 Task: Add a field from the Popular template Effort Level a blank project AgileDeck
Action: Mouse moved to (73, 401)
Screenshot: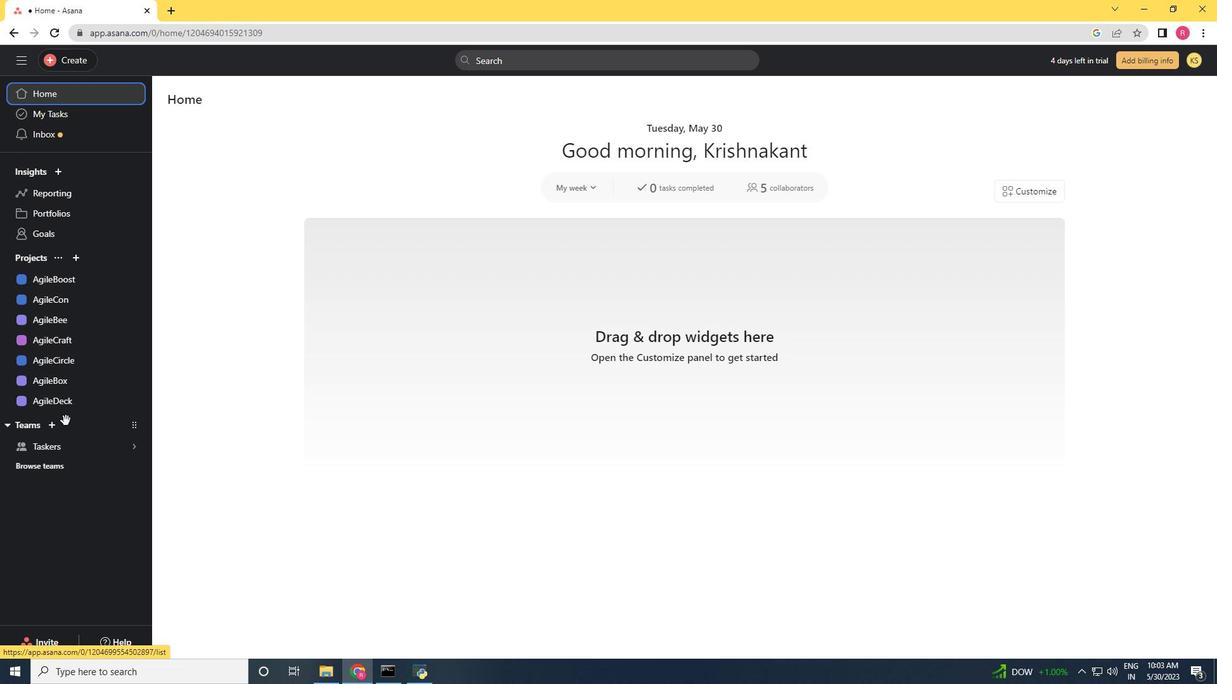 
Action: Mouse pressed left at (73, 401)
Screenshot: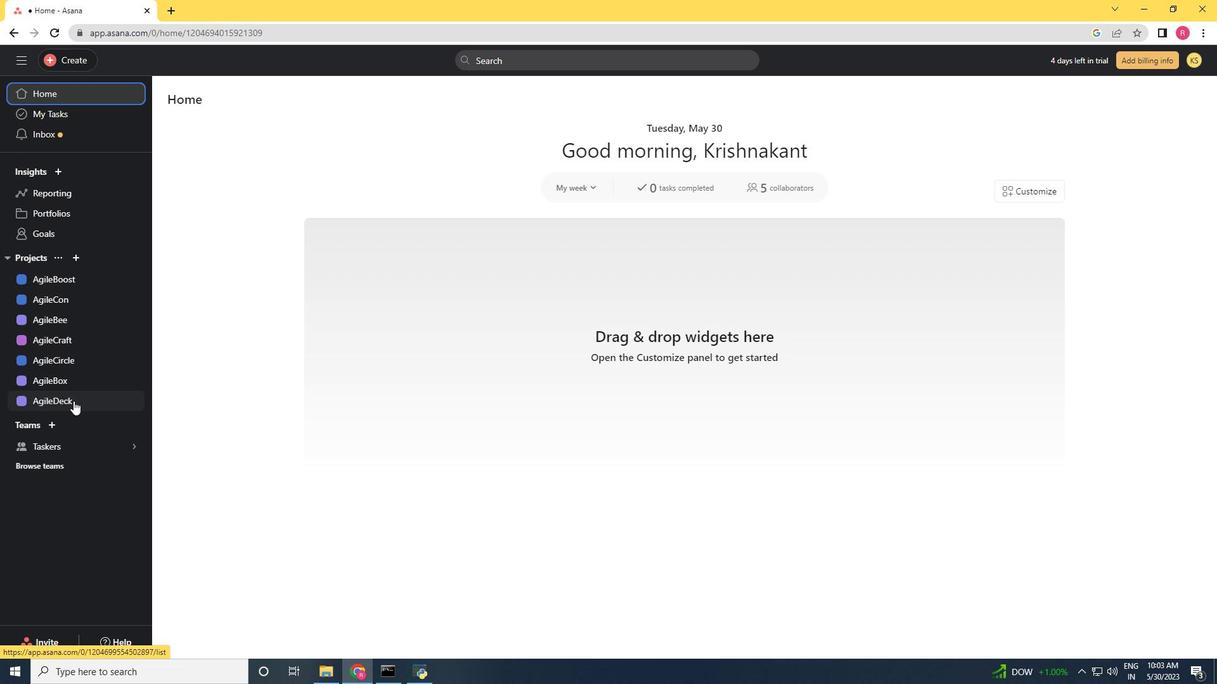 
Action: Mouse moved to (1175, 105)
Screenshot: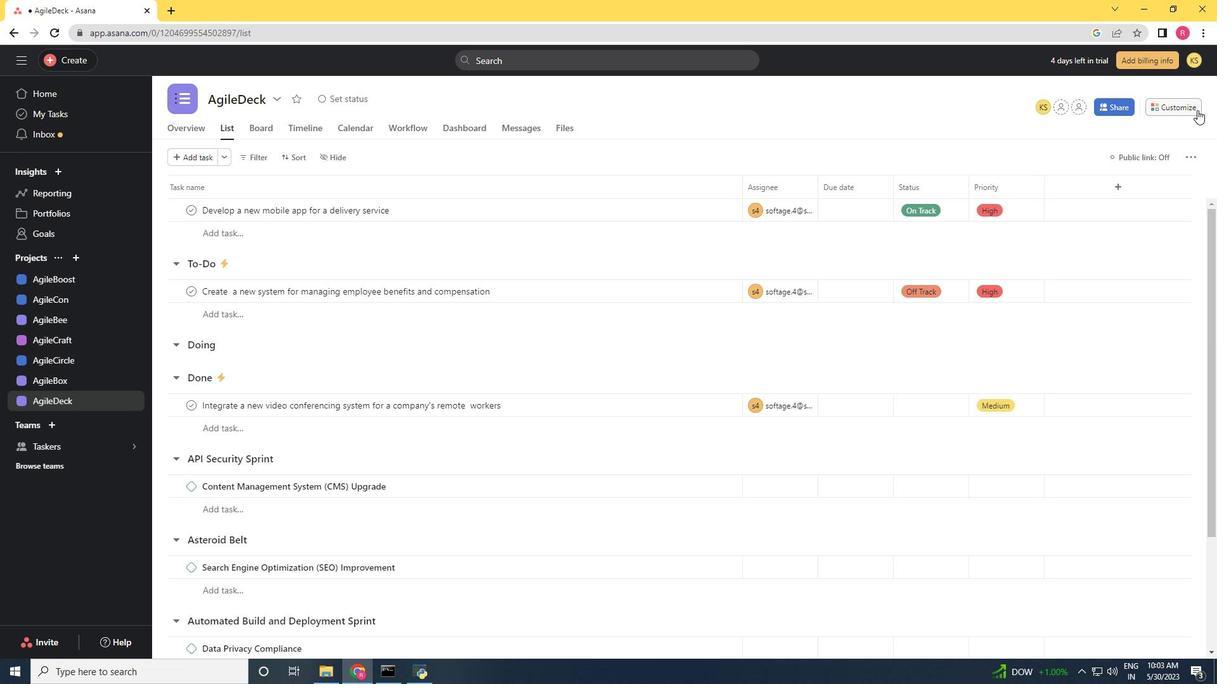 
Action: Mouse pressed left at (1175, 105)
Screenshot: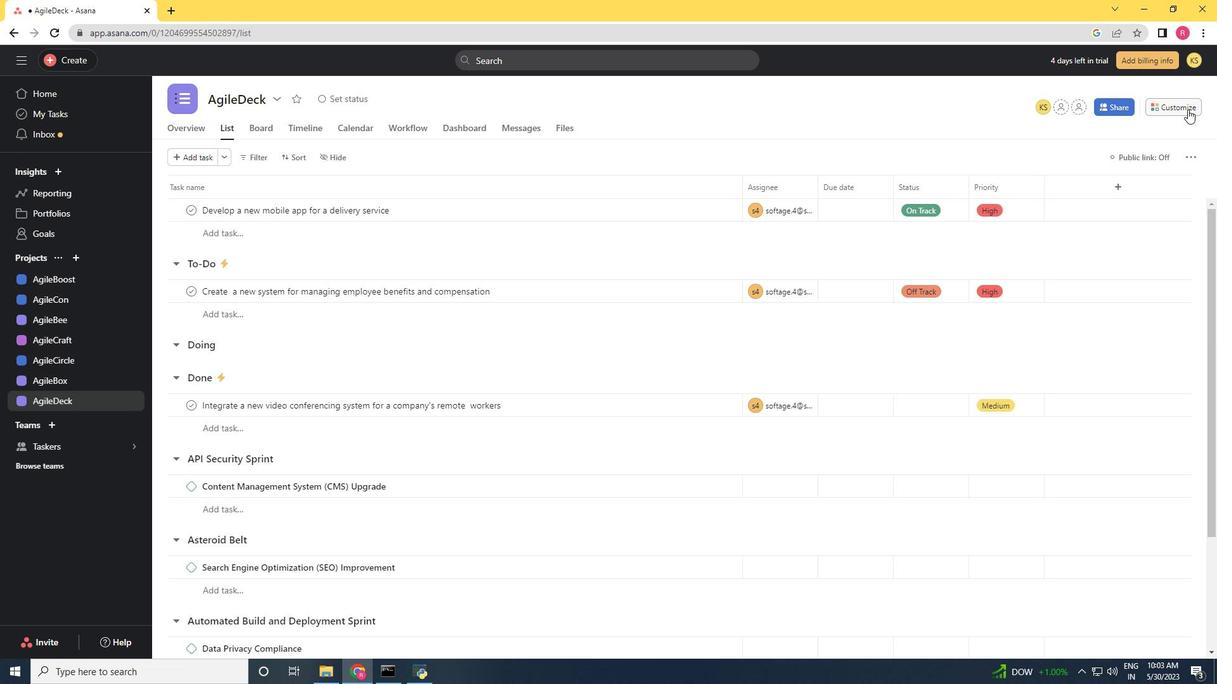 
Action: Mouse moved to (1045, 246)
Screenshot: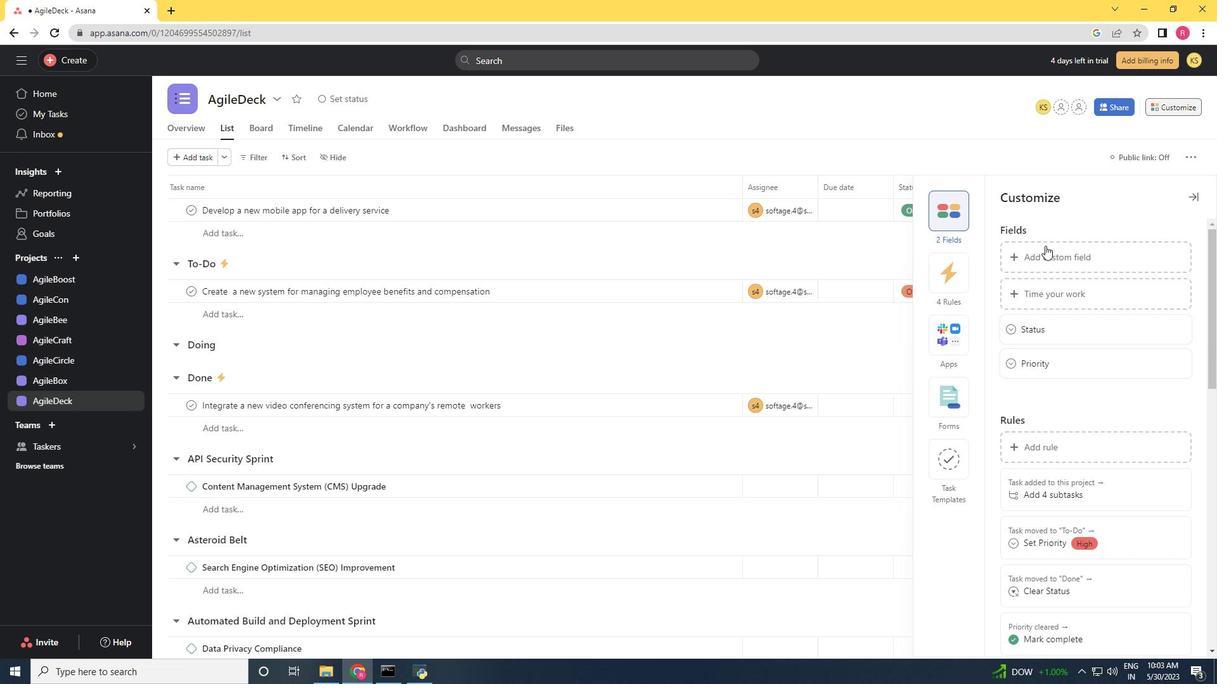 
Action: Mouse pressed left at (1045, 246)
Screenshot: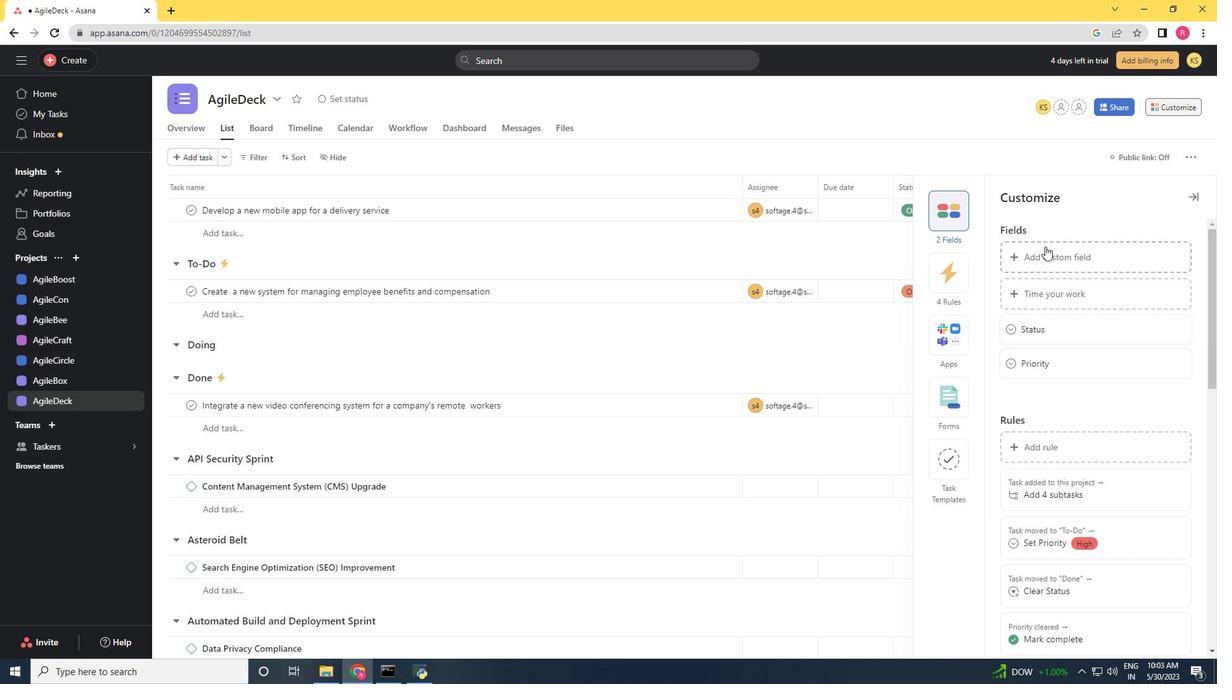 
Action: Mouse moved to (579, 272)
Screenshot: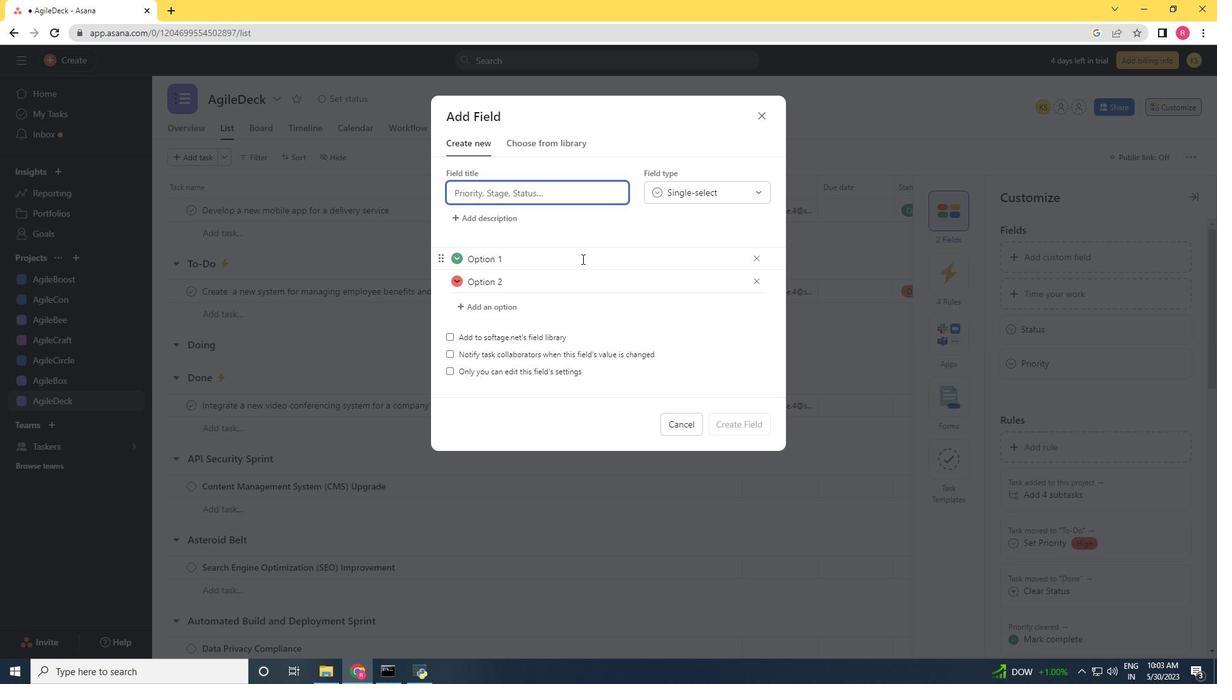 
Action: Key pressed <Key.shift>Popu<Key.backspace><Key.backspace><Key.backspace><Key.backspace><Key.caps_lock><Key.caps_lock><Key.shift><Key.shift>Effort<Key.space><Key.shift>Level
Screenshot: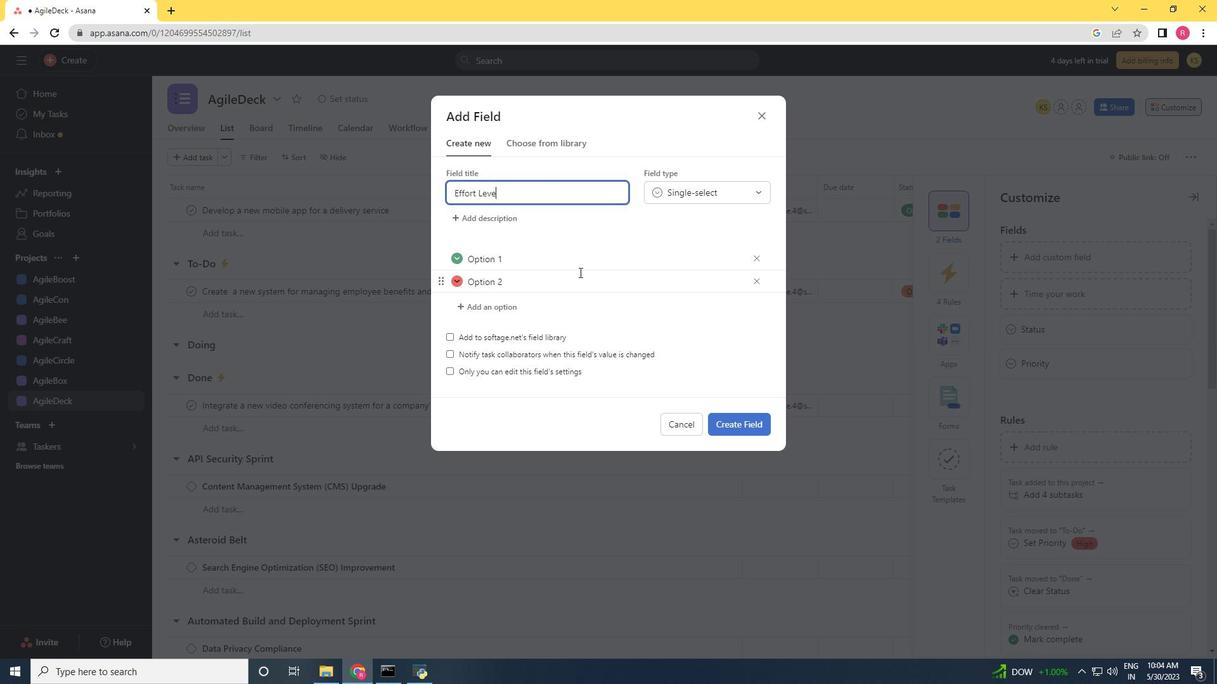 
Action: Mouse moved to (752, 258)
Screenshot: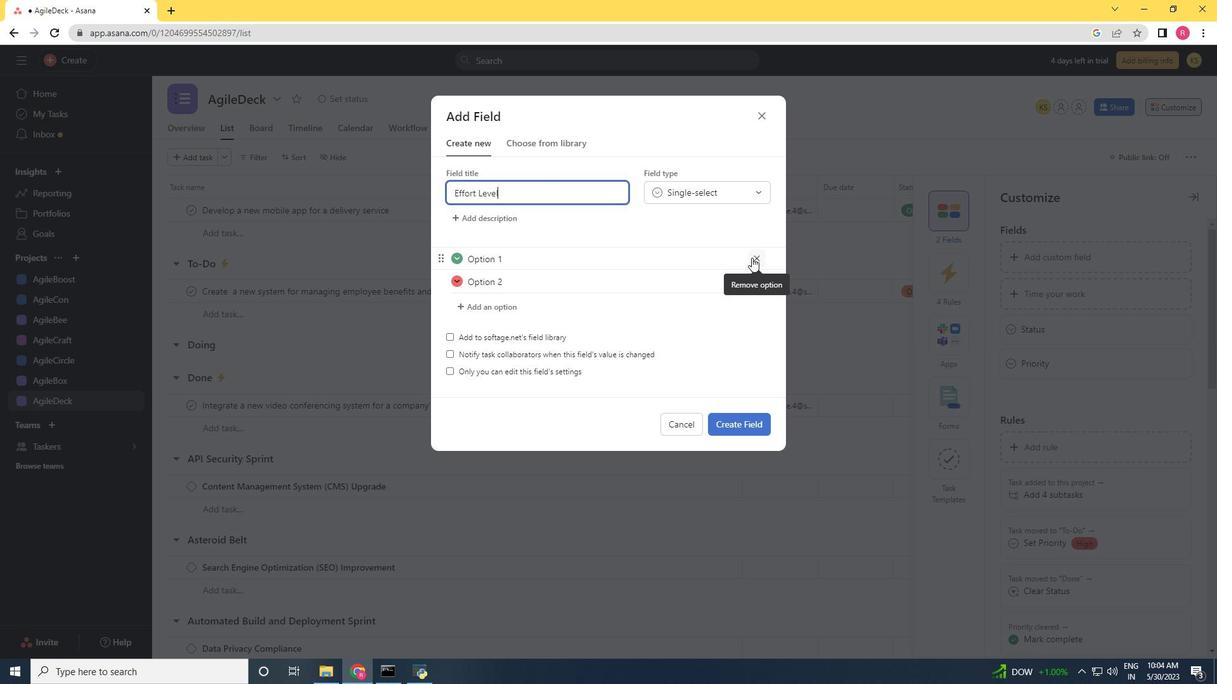 
Action: Mouse pressed left at (752, 258)
Screenshot: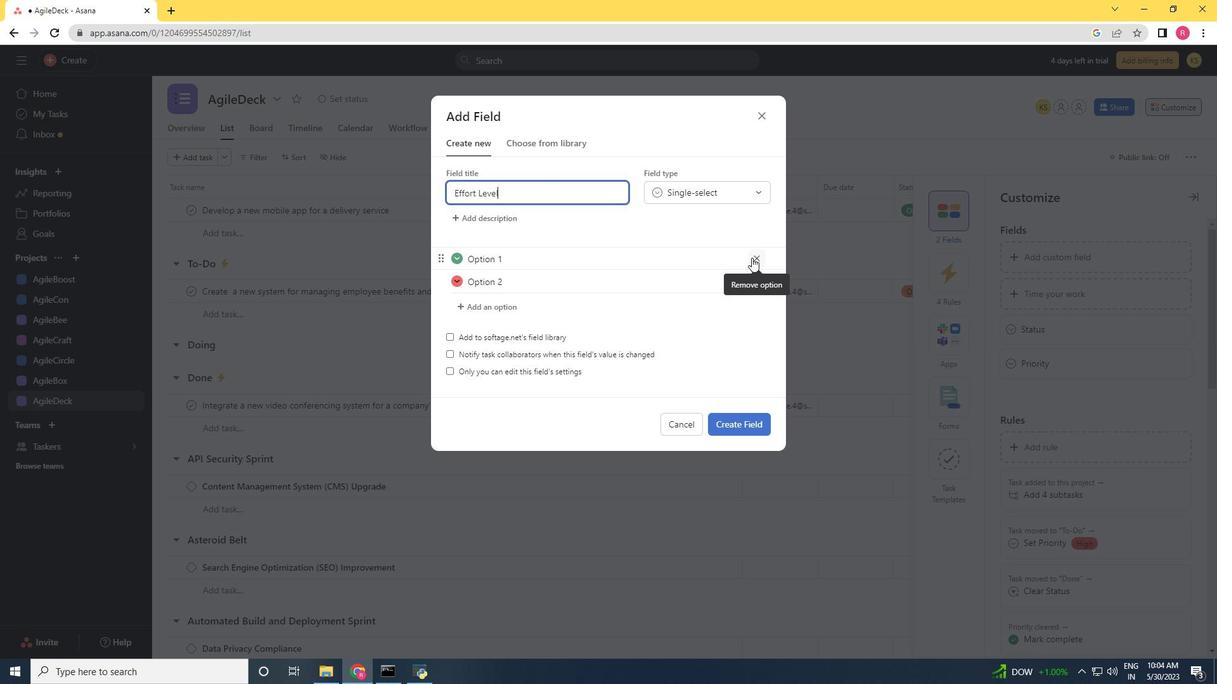 
Action: Mouse pressed left at (752, 258)
Screenshot: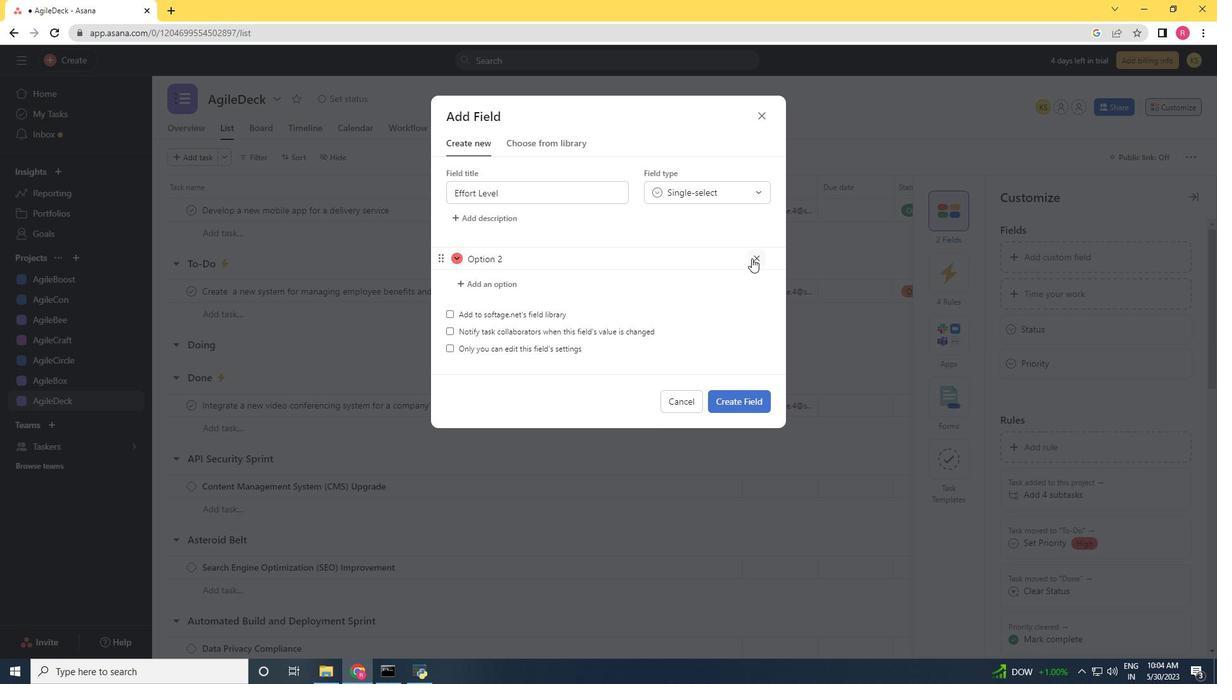 
Action: Mouse moved to (454, 261)
Screenshot: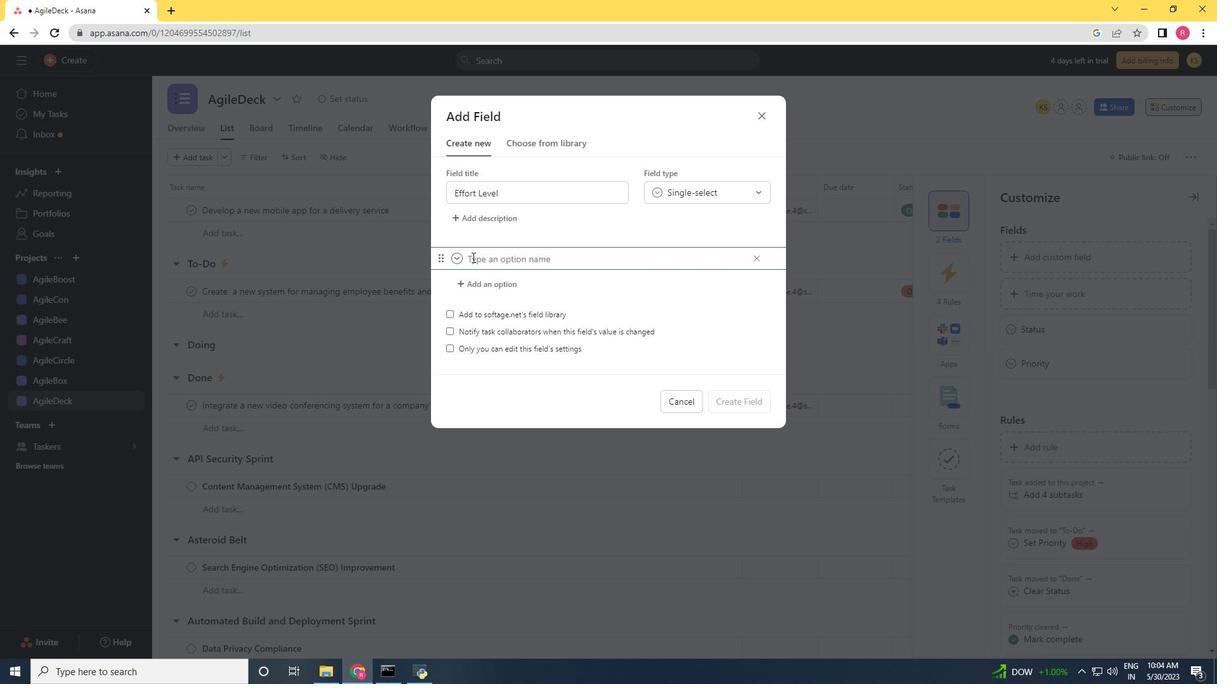 
Action: Mouse pressed left at (454, 261)
Screenshot: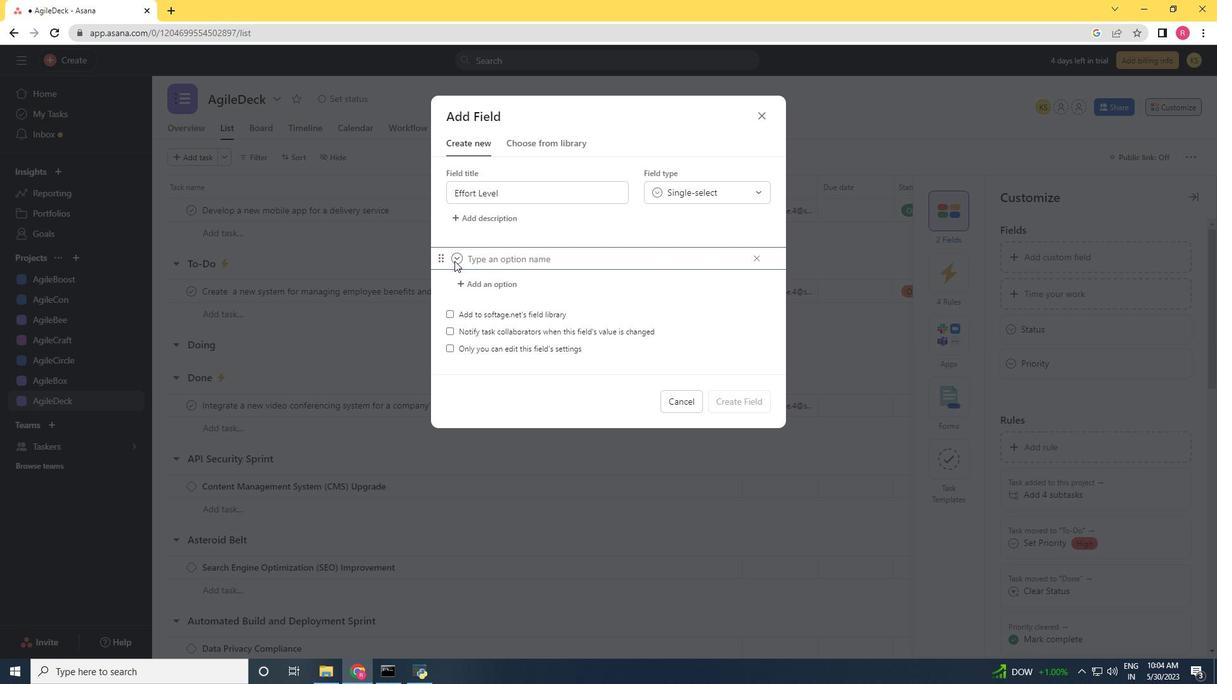 
Action: Mouse moved to (363, 277)
Screenshot: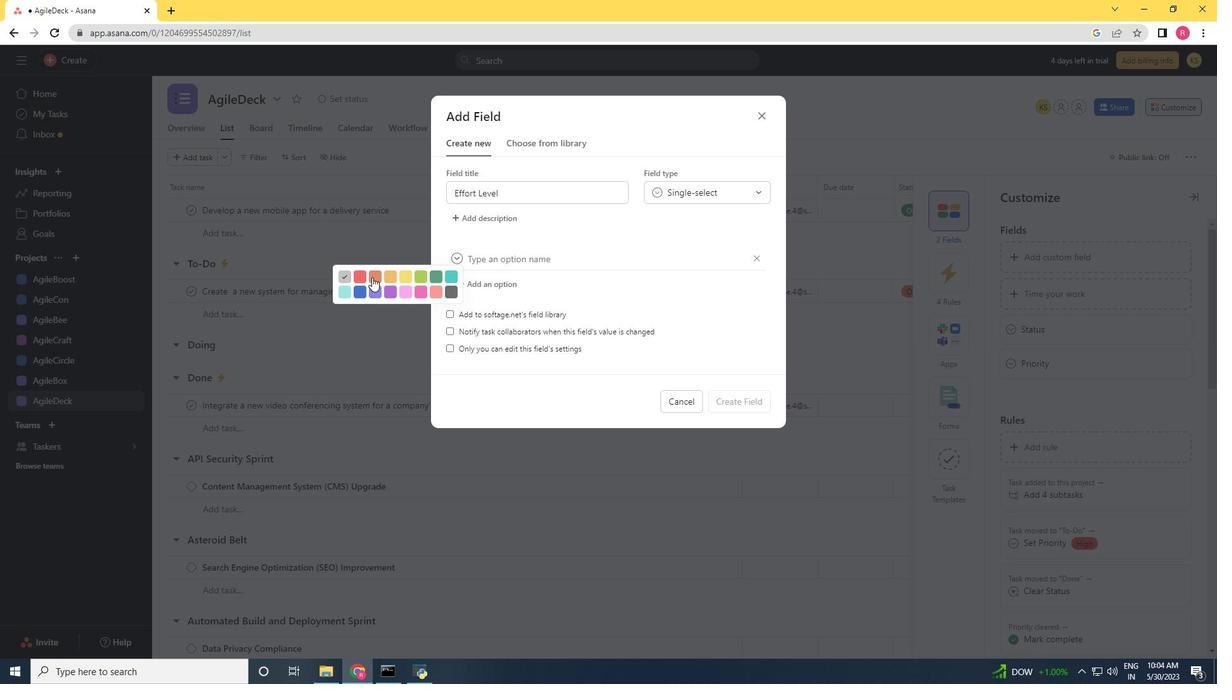 
Action: Mouse pressed left at (363, 277)
Screenshot: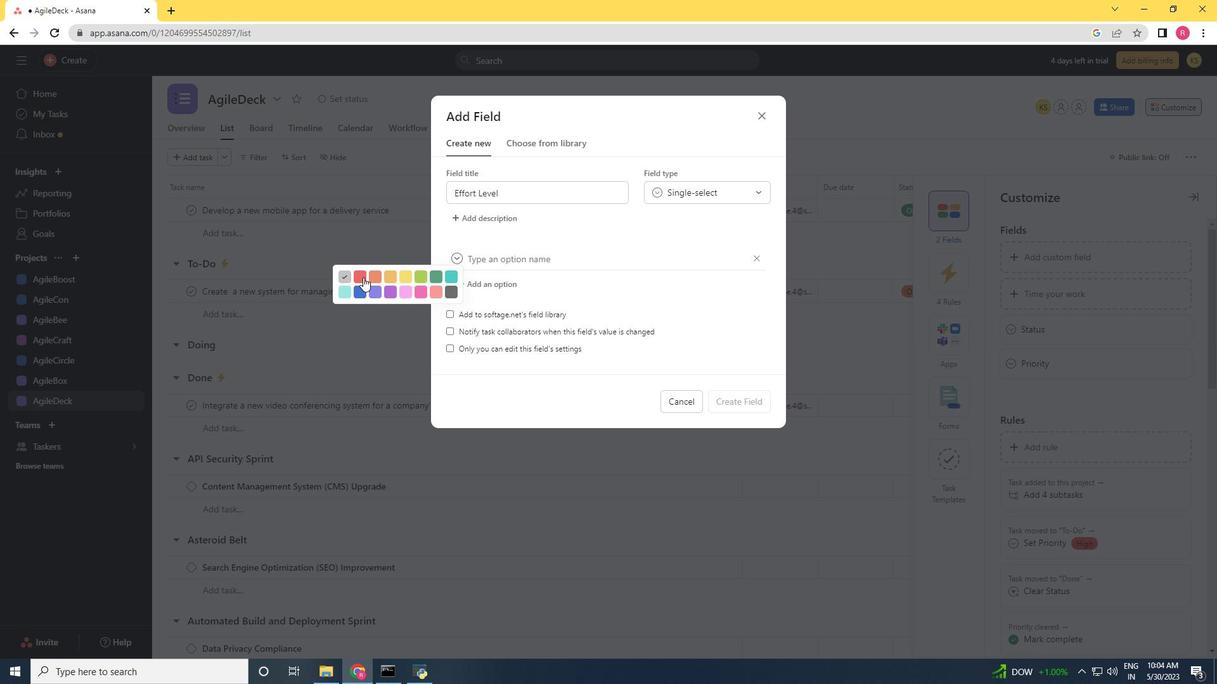 
Action: Mouse moved to (510, 257)
Screenshot: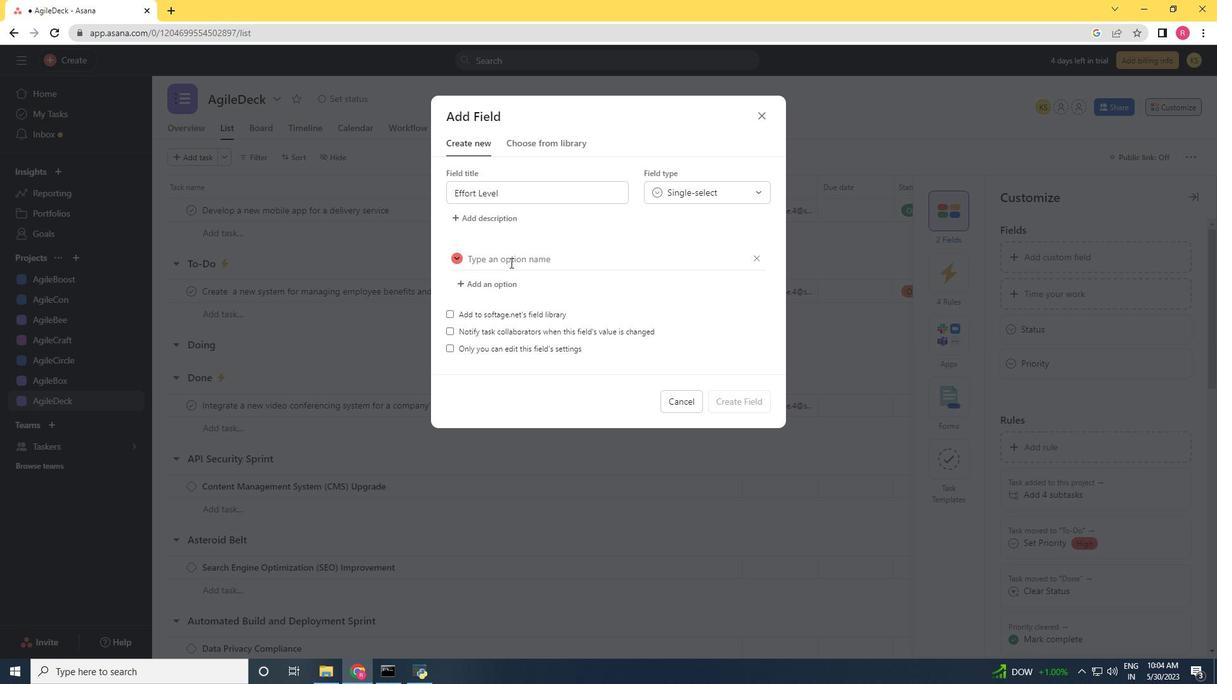 
Action: Mouse pressed left at (510, 257)
Screenshot: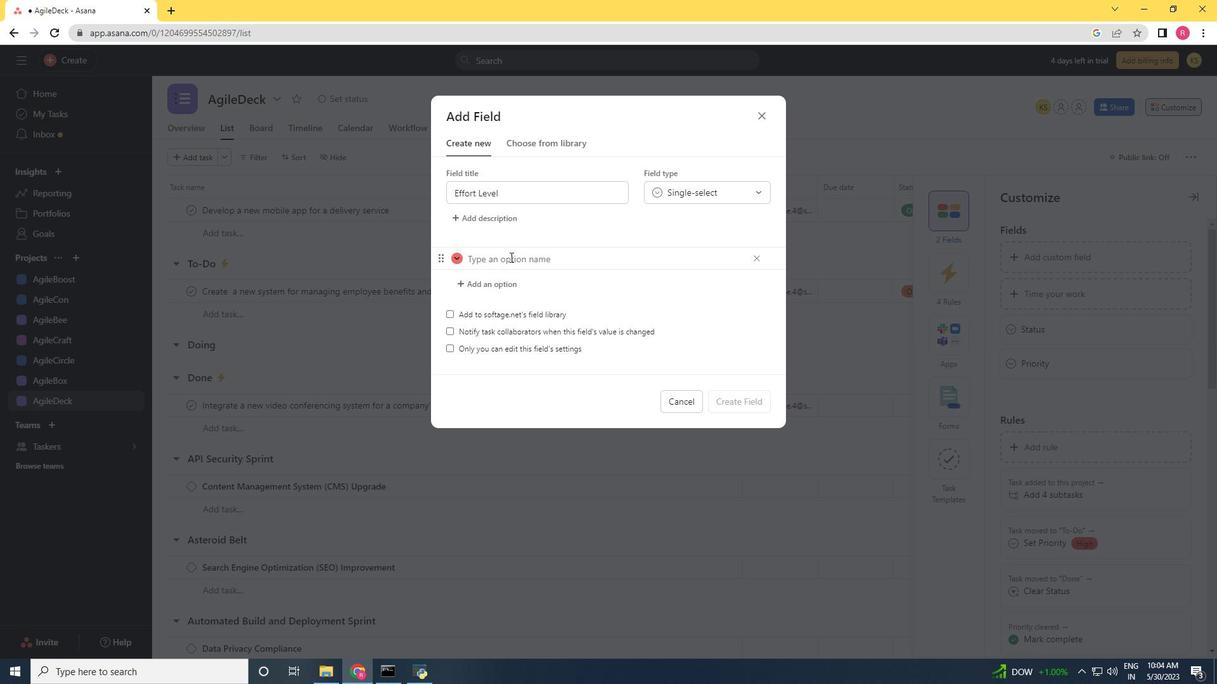 
Action: Key pressed <Key.shift><Key.shift><Key.shift>Blank
Screenshot: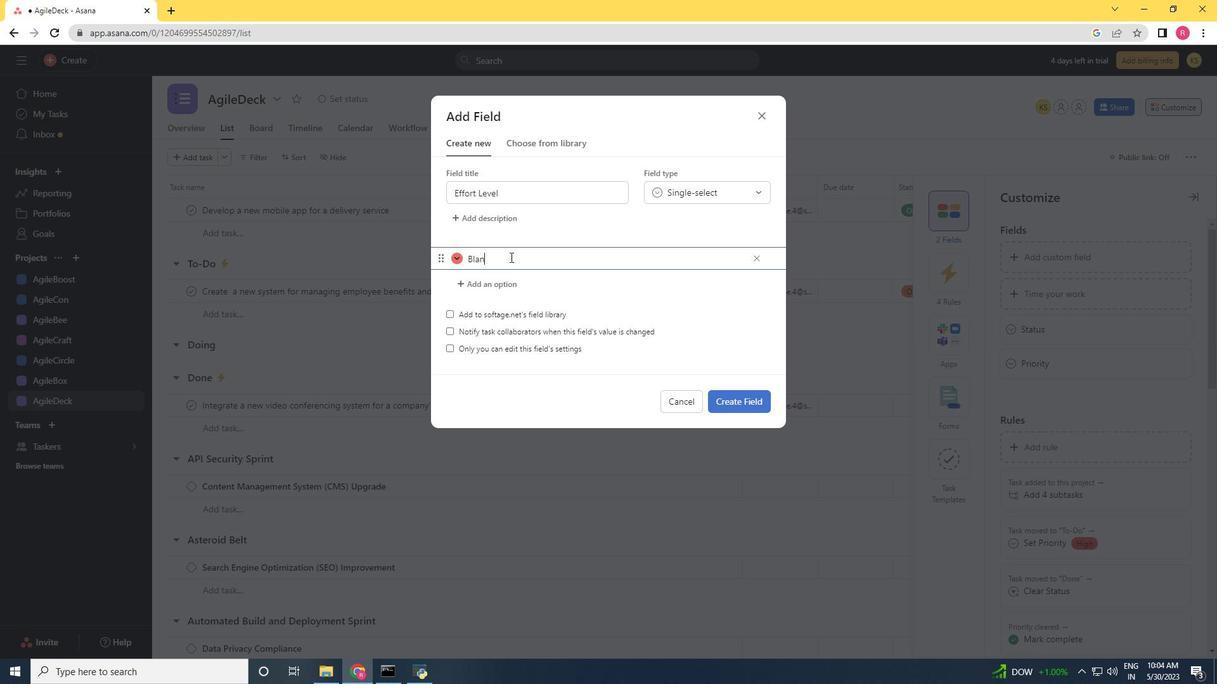 
Action: Mouse moved to (731, 407)
Screenshot: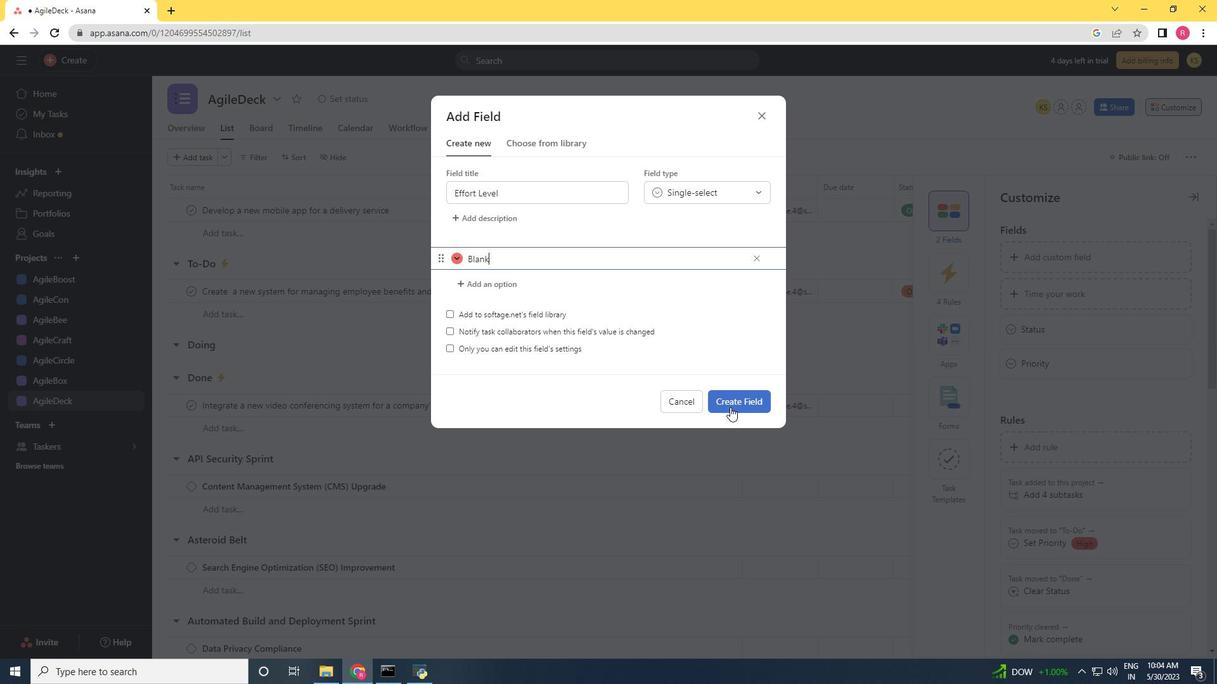 
Action: Mouse pressed left at (731, 407)
Screenshot: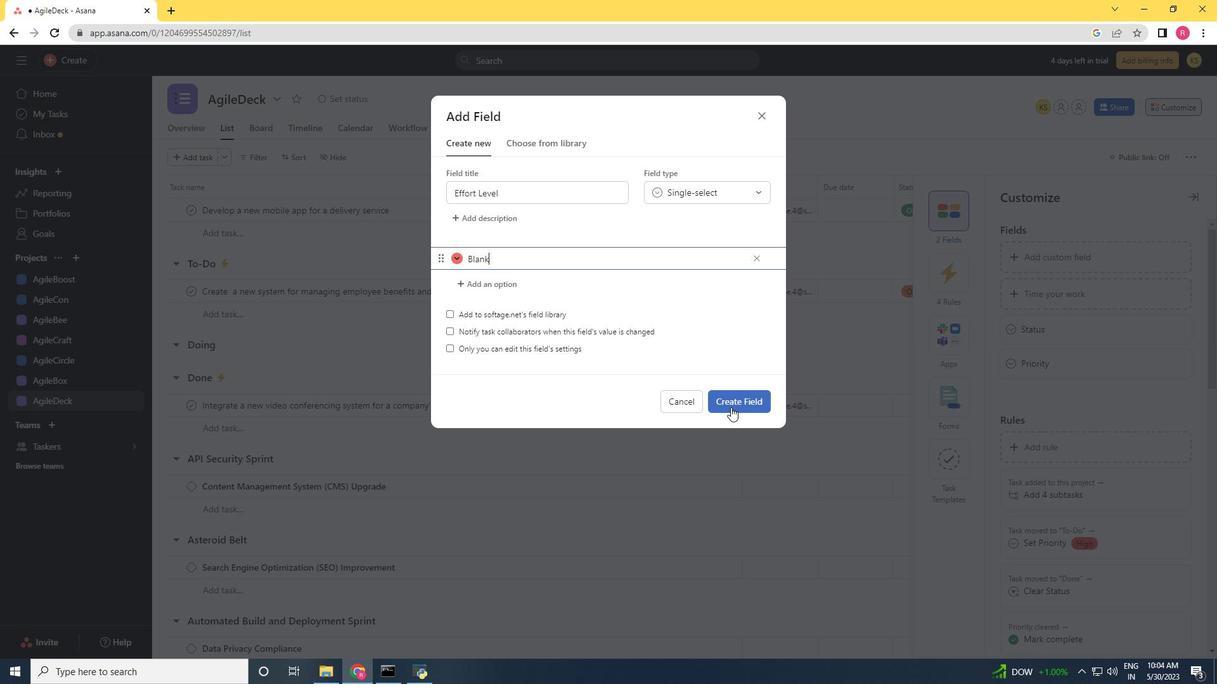 
Action: Mouse moved to (1147, 168)
Screenshot: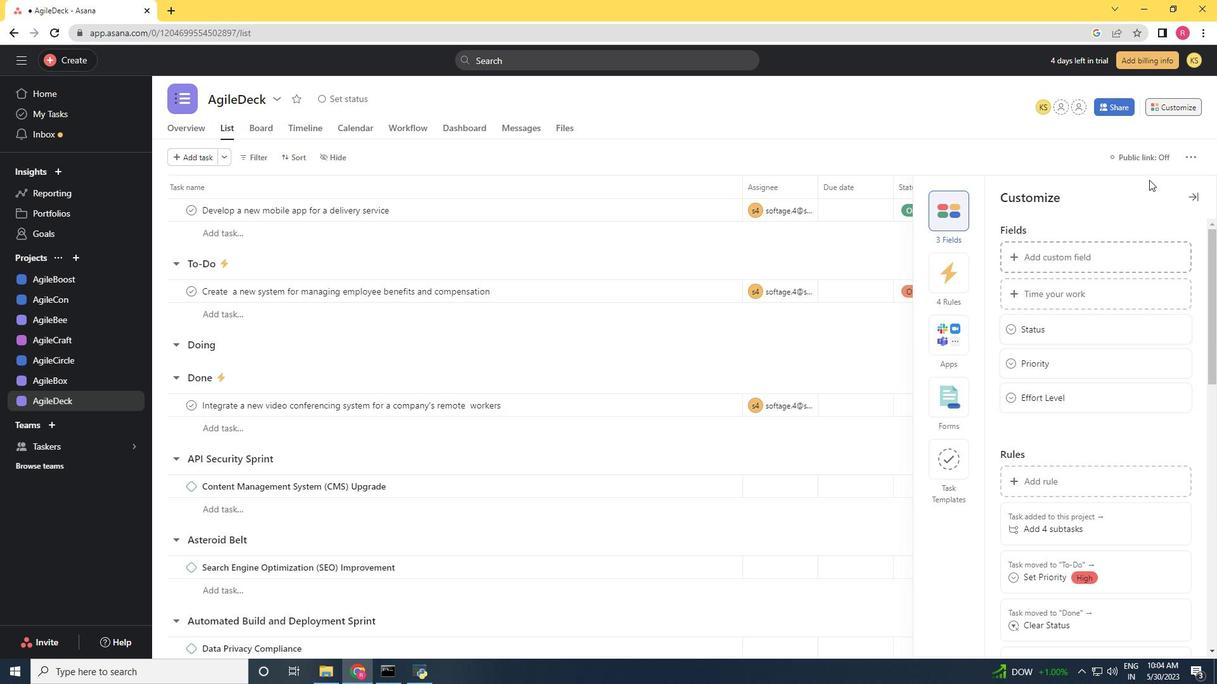 
